 Task: Set the night theme to "Light high contrast".
Action: Mouse moved to (949, 88)
Screenshot: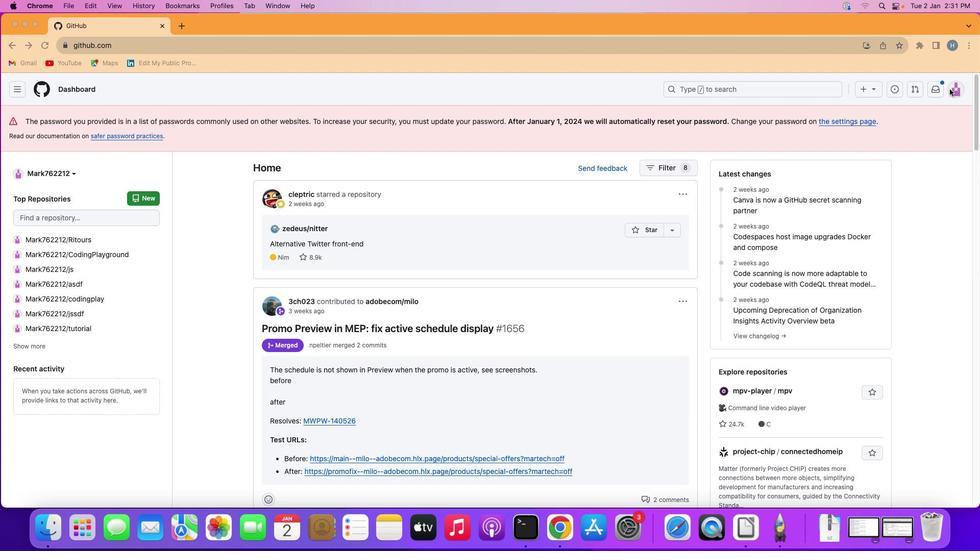 
Action: Mouse pressed left at (949, 88)
Screenshot: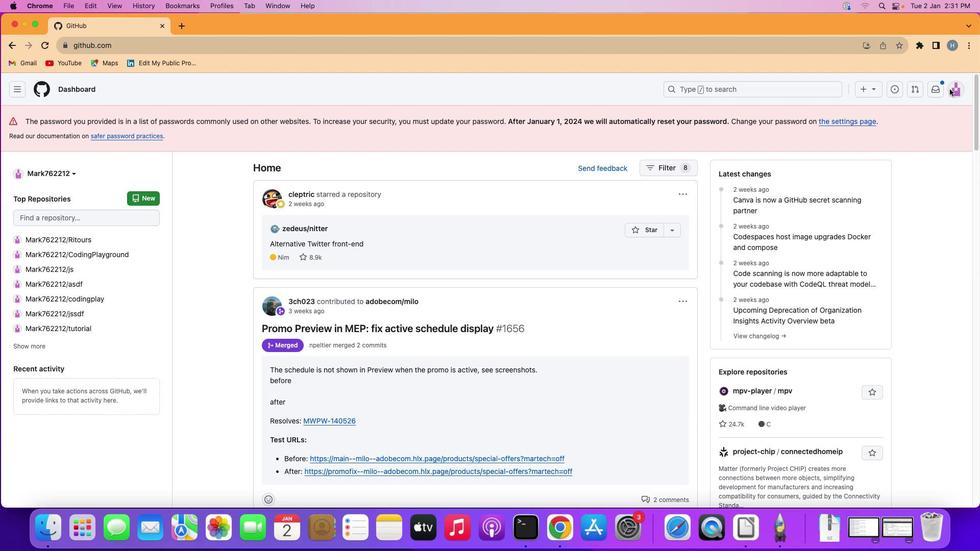 
Action: Mouse moved to (959, 86)
Screenshot: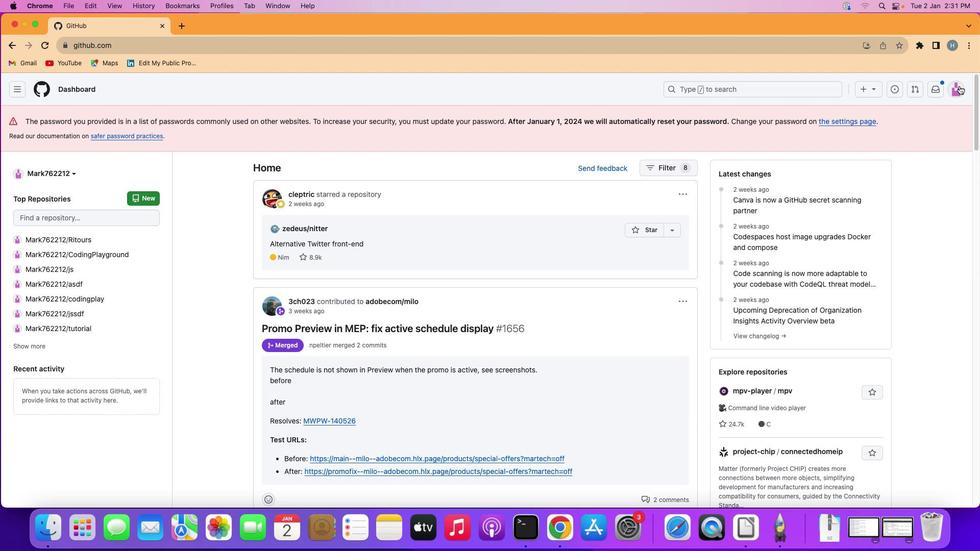 
Action: Mouse pressed left at (959, 86)
Screenshot: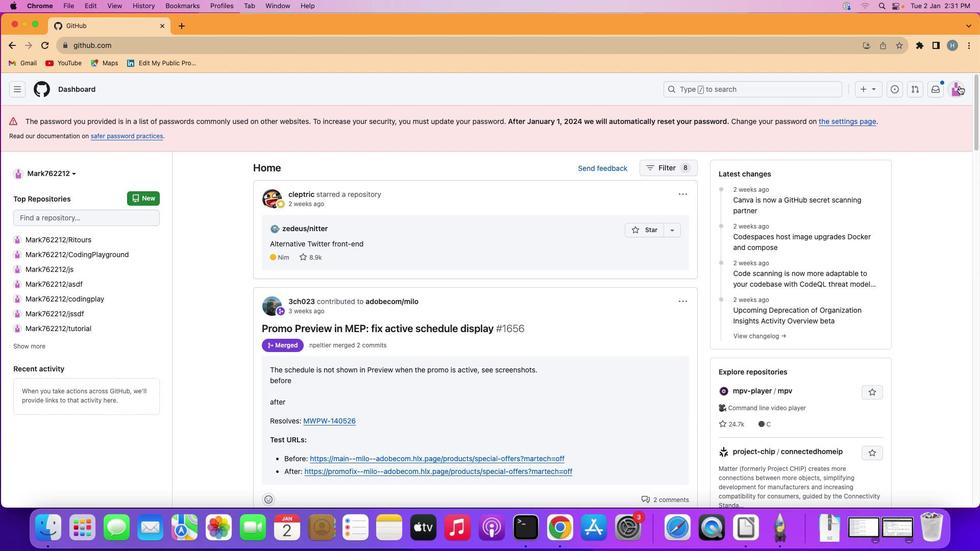 
Action: Mouse moved to (907, 372)
Screenshot: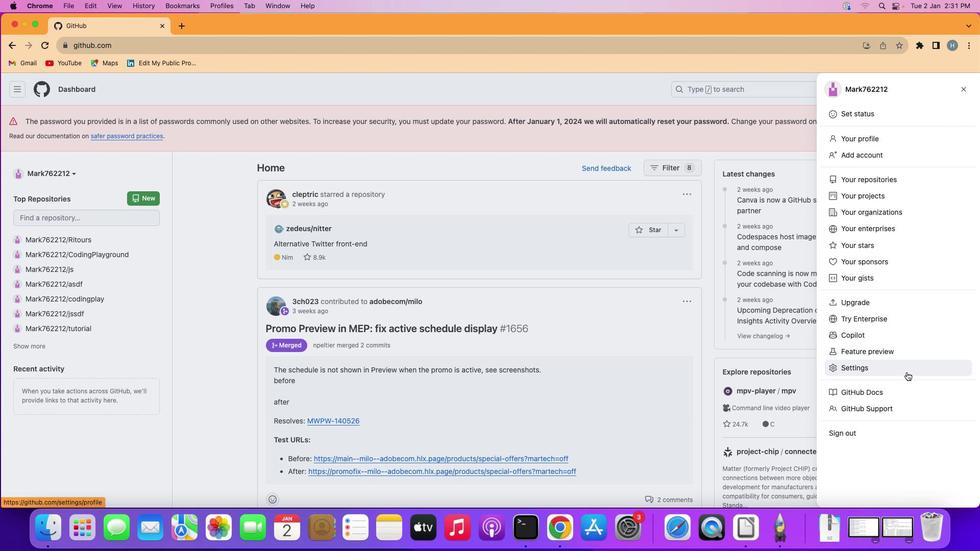 
Action: Mouse pressed left at (907, 372)
Screenshot: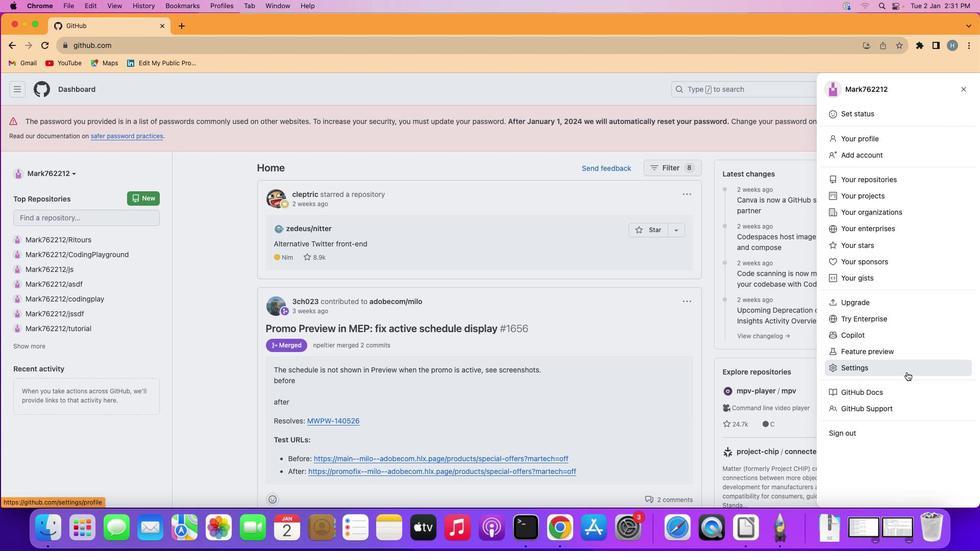 
Action: Mouse moved to (216, 240)
Screenshot: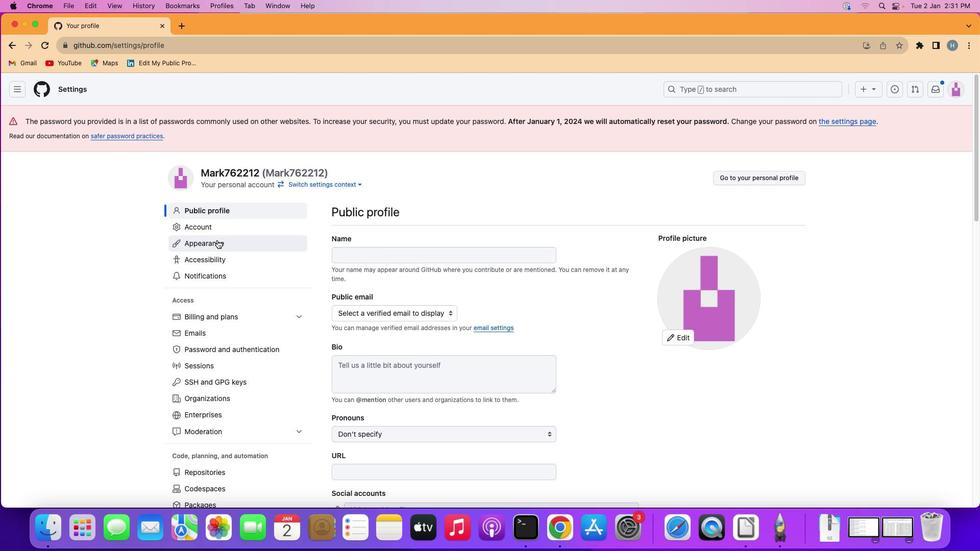 
Action: Mouse pressed left at (216, 240)
Screenshot: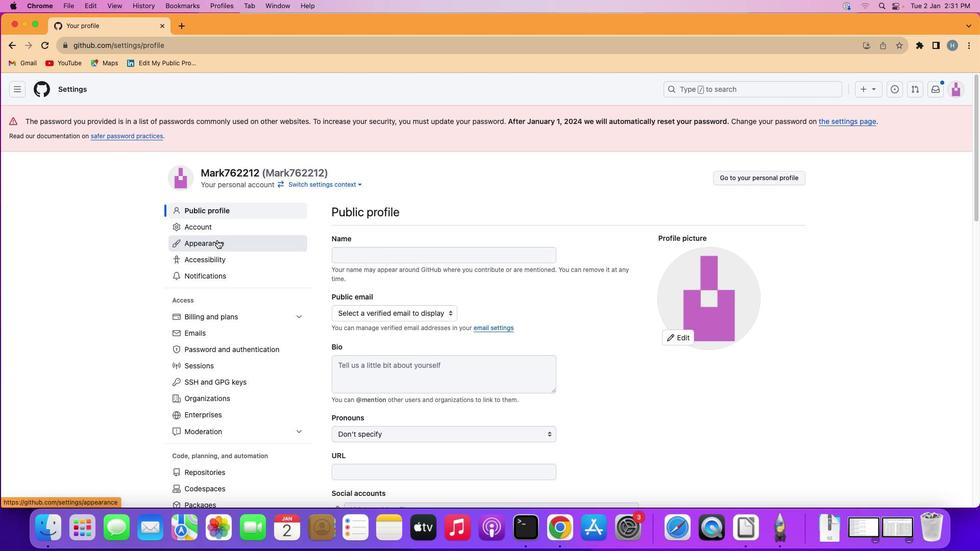 
Action: Mouse moved to (577, 383)
Screenshot: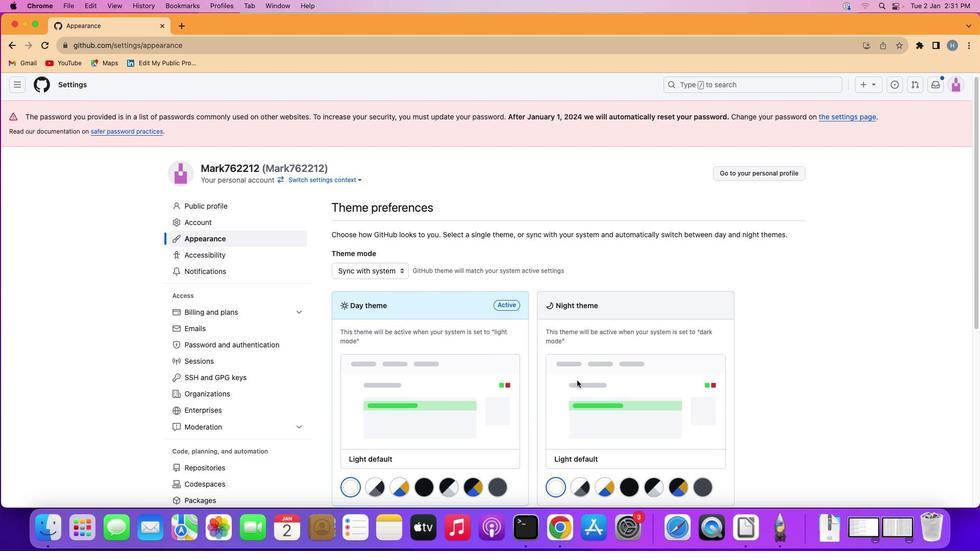 
Action: Mouse scrolled (577, 383) with delta (0, 0)
Screenshot: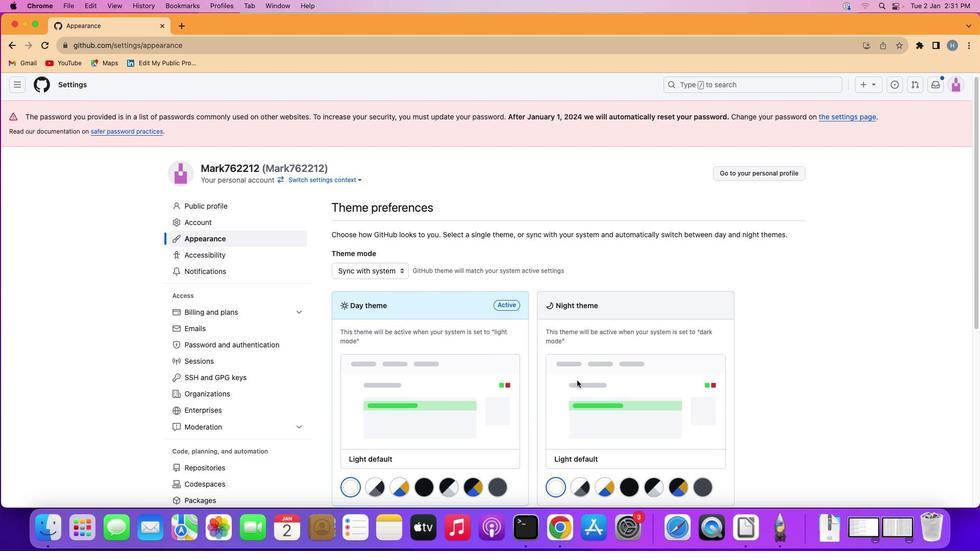 
Action: Mouse moved to (577, 382)
Screenshot: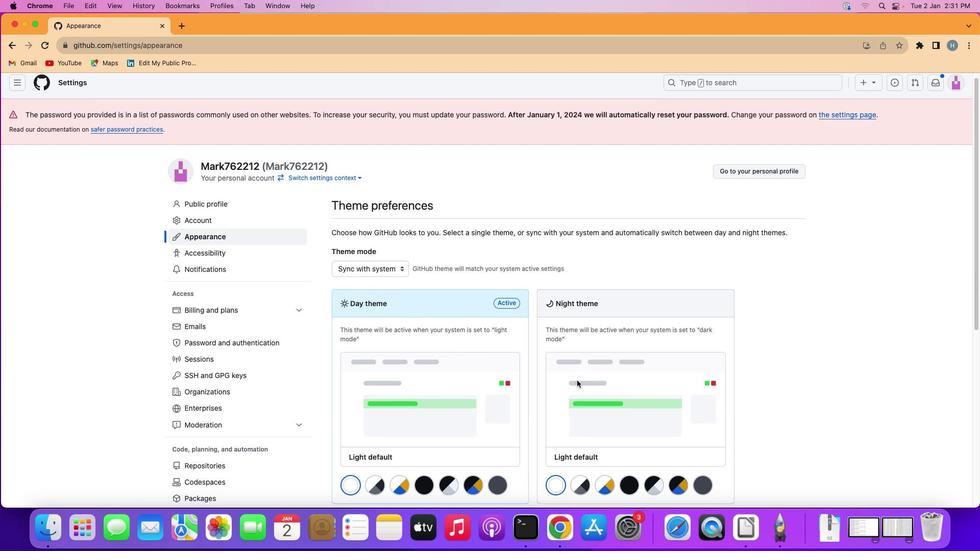 
Action: Mouse scrolled (577, 382) with delta (0, 0)
Screenshot: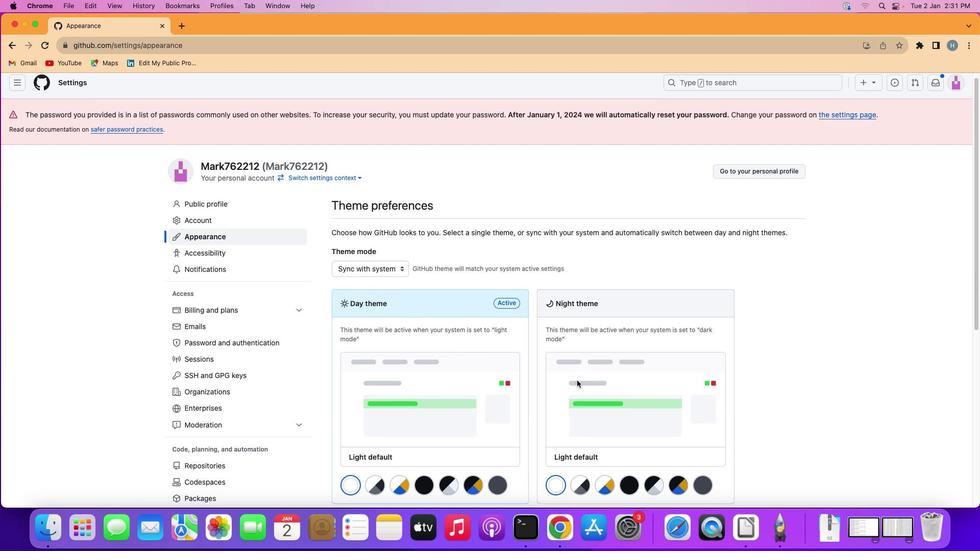 
Action: Mouse moved to (573, 378)
Screenshot: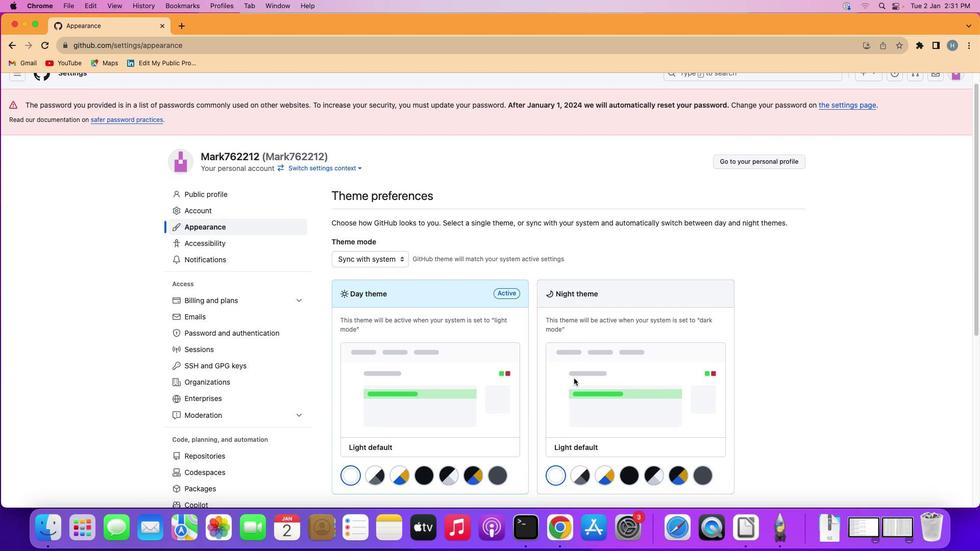 
Action: Mouse scrolled (573, 378) with delta (0, 0)
Screenshot: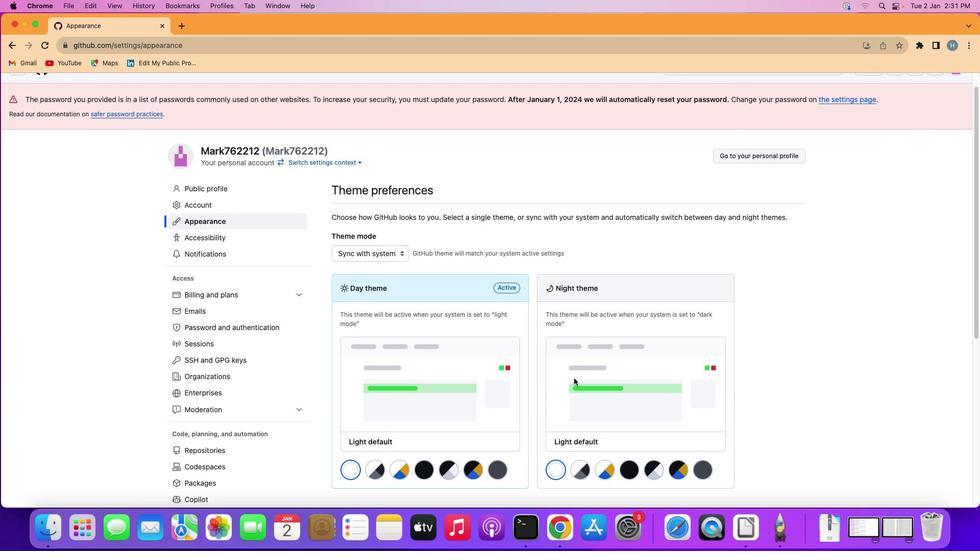 
Action: Mouse scrolled (573, 378) with delta (0, 0)
Screenshot: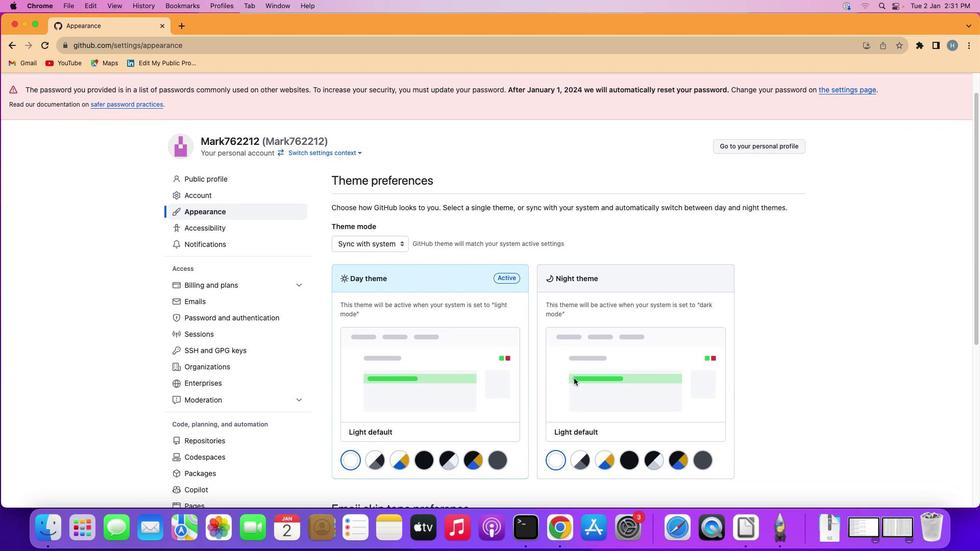 
Action: Mouse scrolled (573, 378) with delta (0, -1)
Screenshot: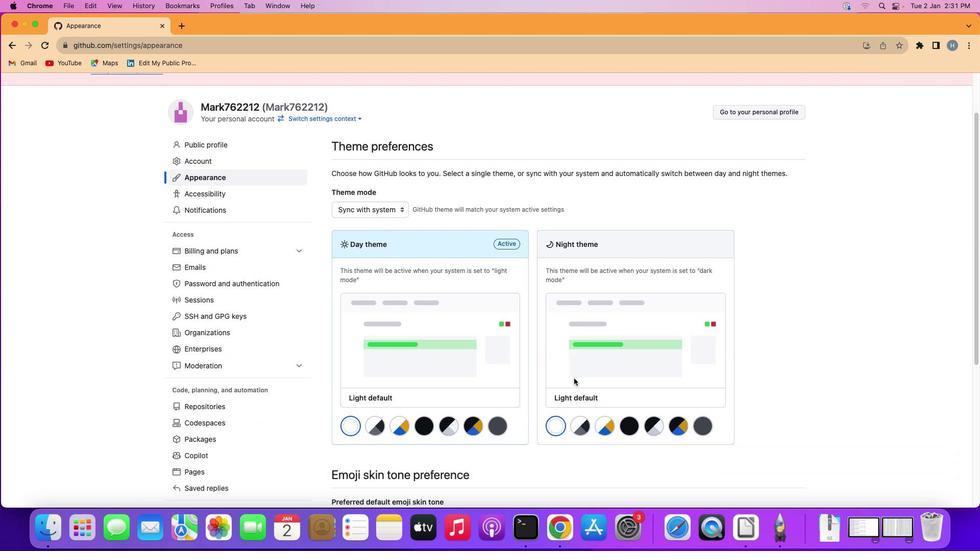 
Action: Mouse scrolled (573, 378) with delta (0, 0)
Screenshot: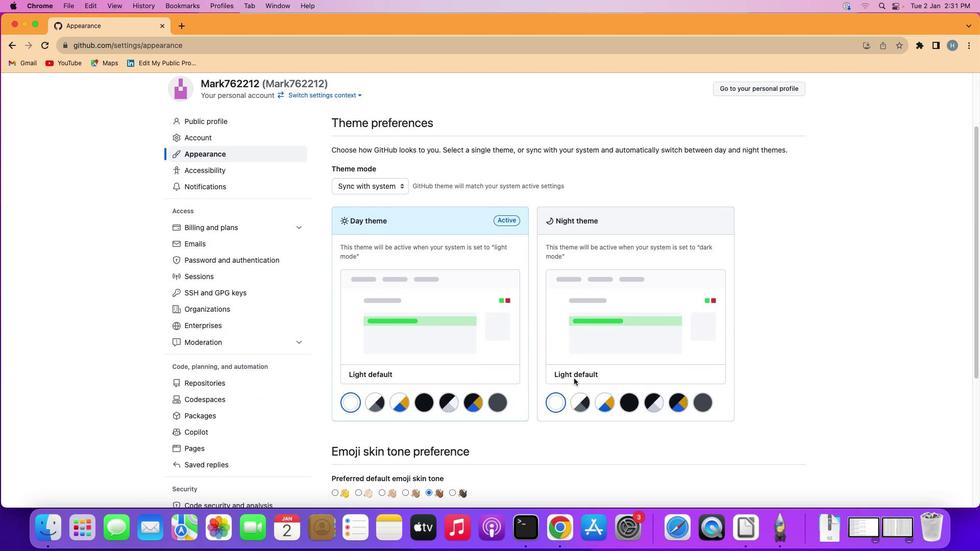 
Action: Mouse scrolled (573, 378) with delta (0, 0)
Screenshot: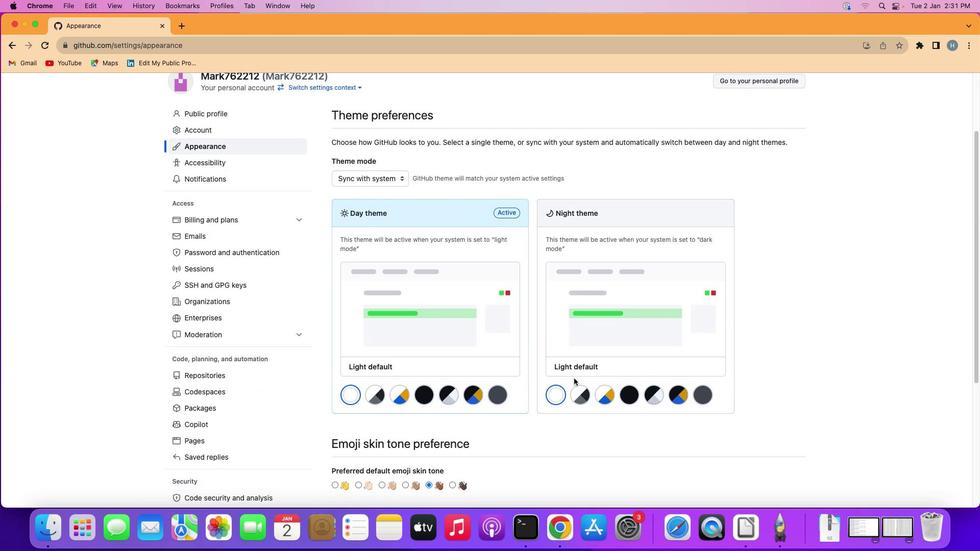 
Action: Mouse moved to (579, 386)
Screenshot: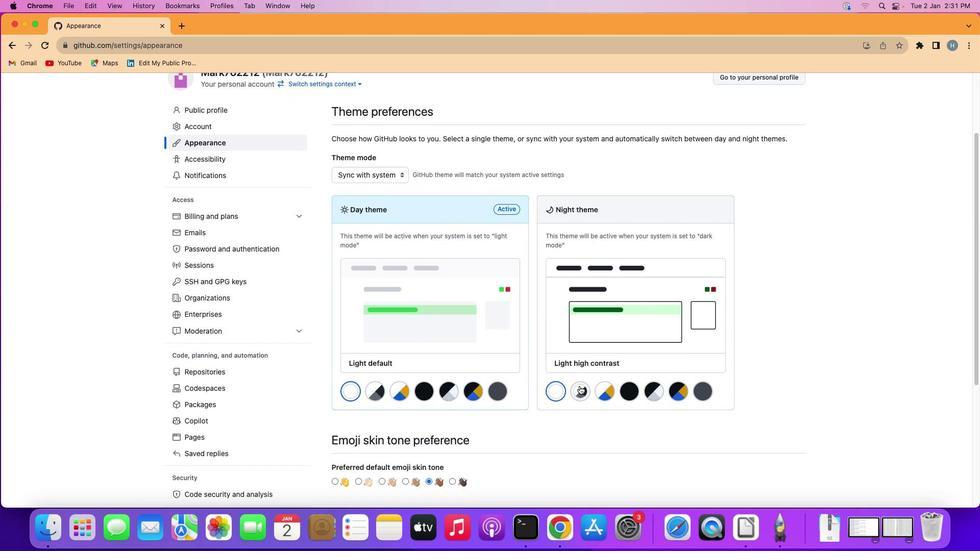 
Action: Mouse pressed left at (579, 386)
Screenshot: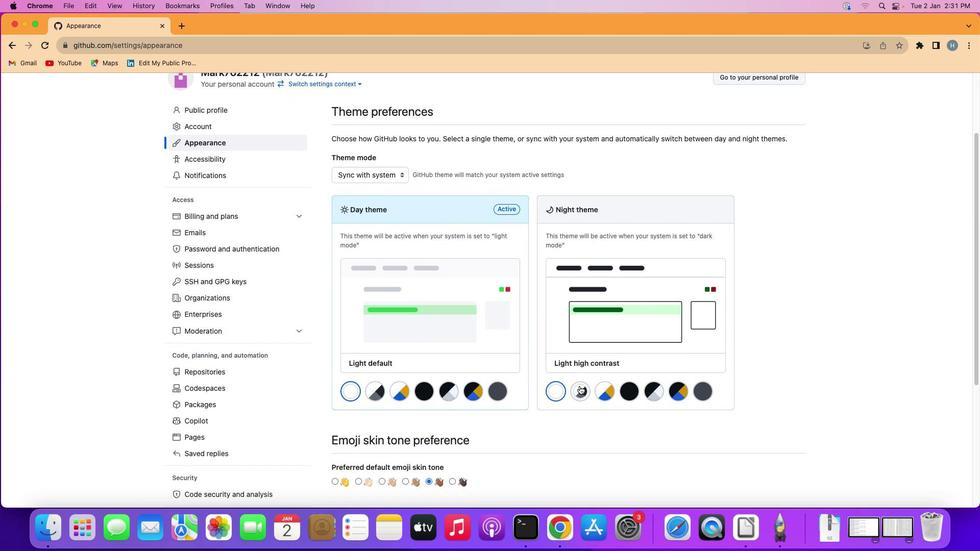 
